 Task: Add the card "BANDIT" for your new game.
Action: Mouse moved to (245, 394)
Screenshot: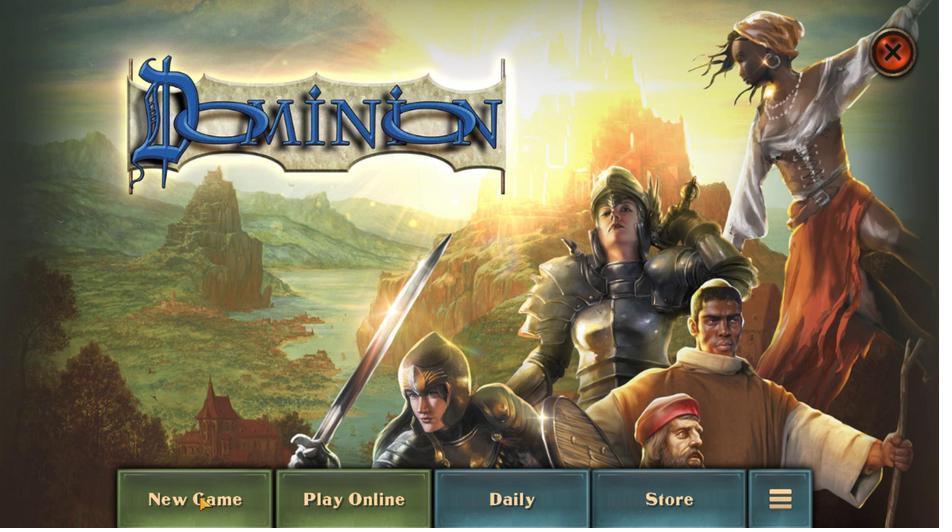 
Action: Mouse pressed left at (245, 394)
Screenshot: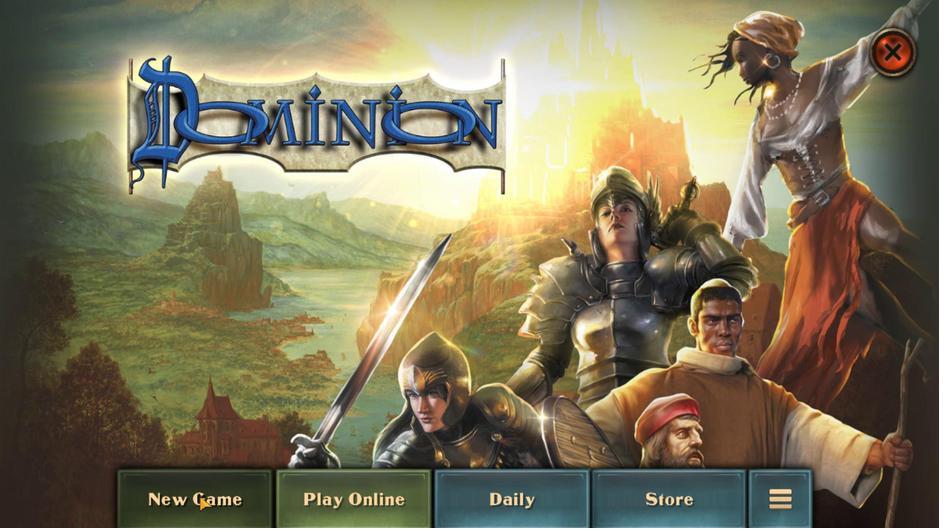 
Action: Mouse moved to (451, 122)
Screenshot: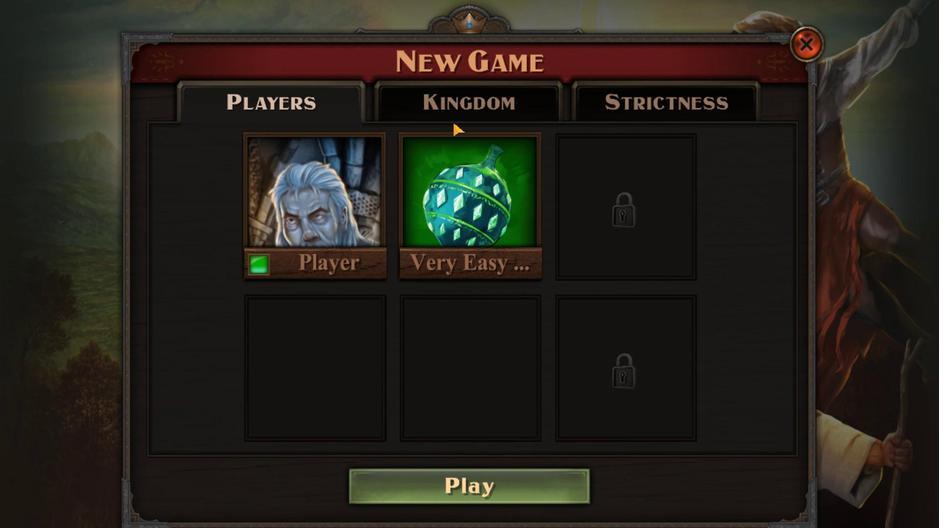 
Action: Mouse pressed left at (451, 122)
Screenshot: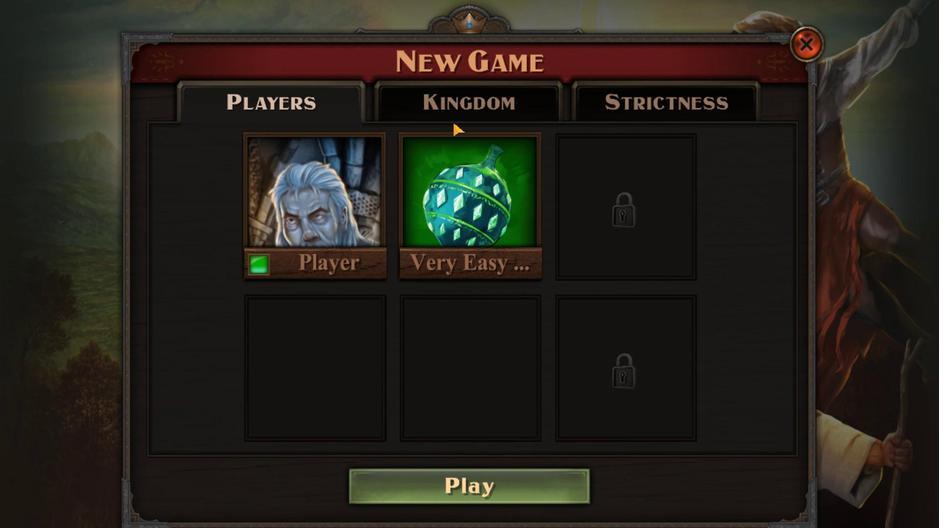 
Action: Mouse moved to (561, 154)
Screenshot: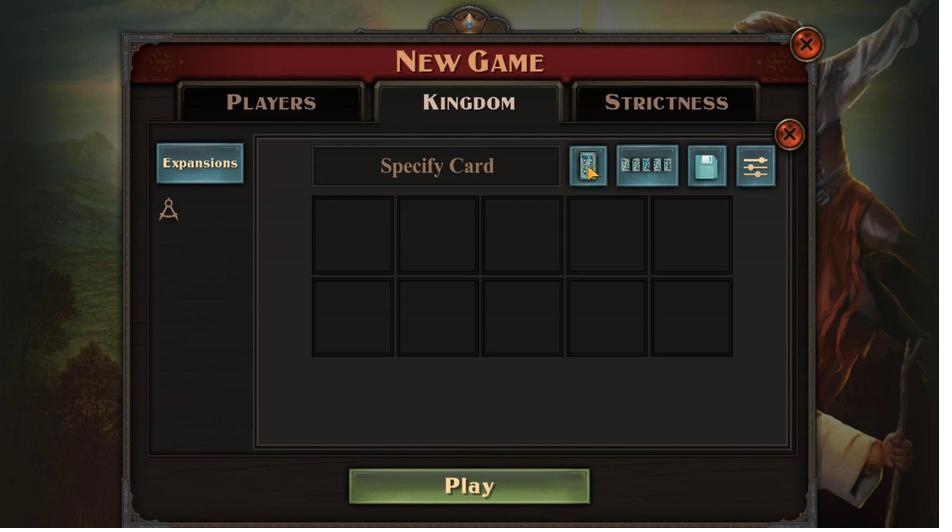 
Action: Mouse pressed left at (561, 154)
Screenshot: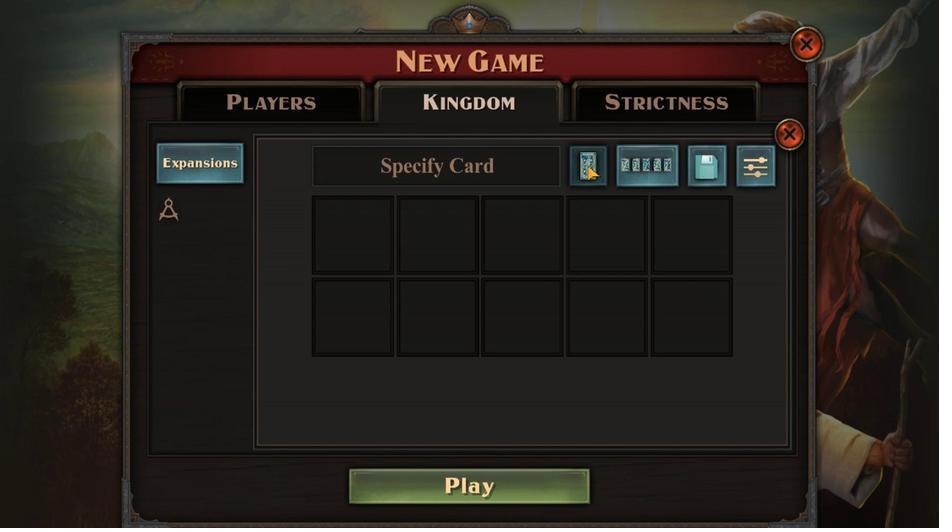 
Action: Mouse moved to (704, 129)
Screenshot: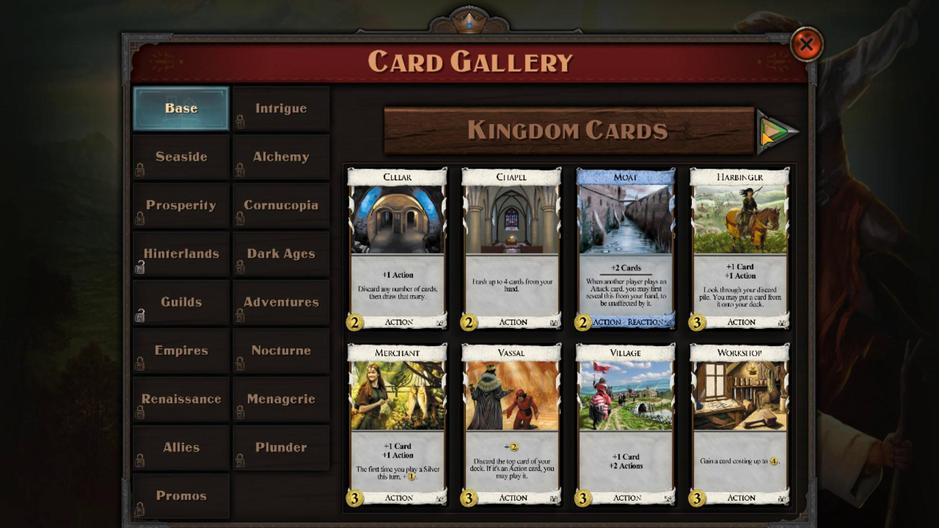 
Action: Mouse pressed left at (704, 129)
Screenshot: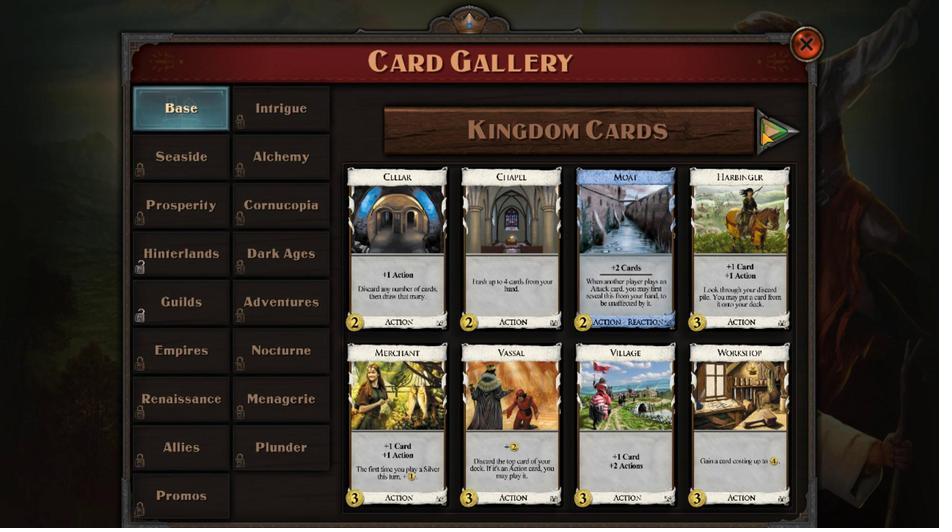 
Action: Mouse moved to (704, 129)
Screenshot: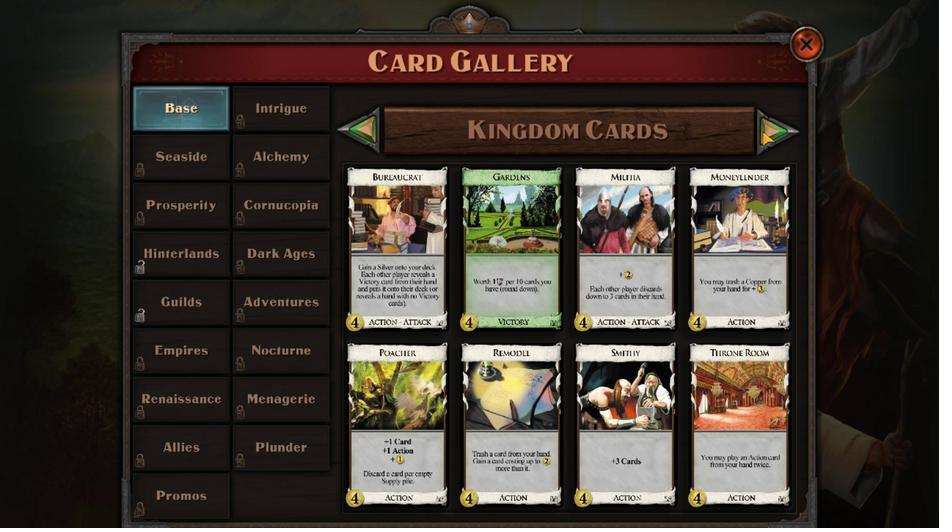 
Action: Mouse pressed left at (704, 129)
Screenshot: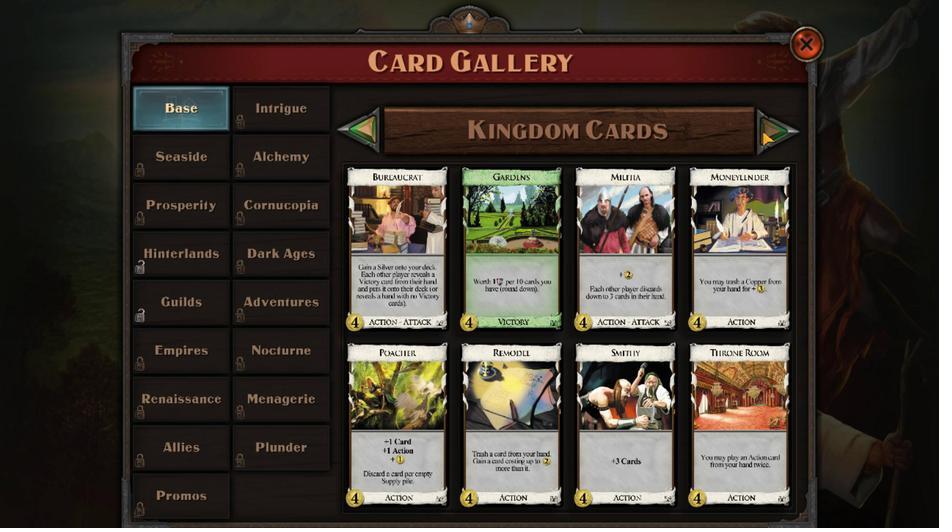 
Action: Mouse moved to (419, 183)
Screenshot: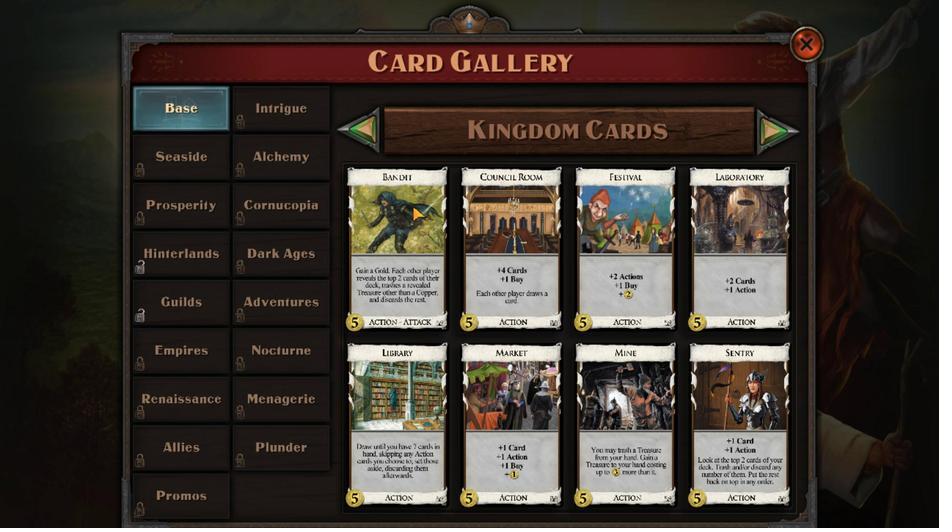 
Action: Mouse pressed left at (419, 183)
Screenshot: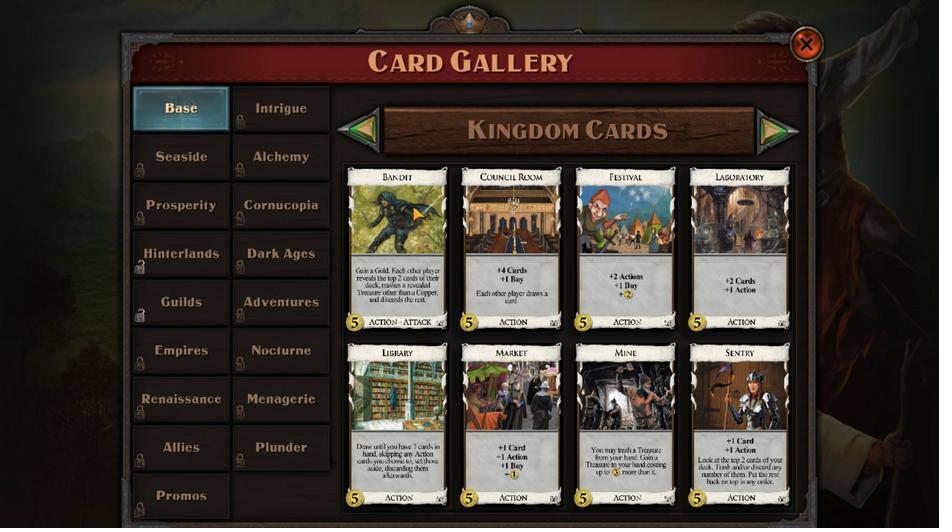 
